 Task: Select a light modern in color theme.
Action: Mouse moved to (29, 697)
Screenshot: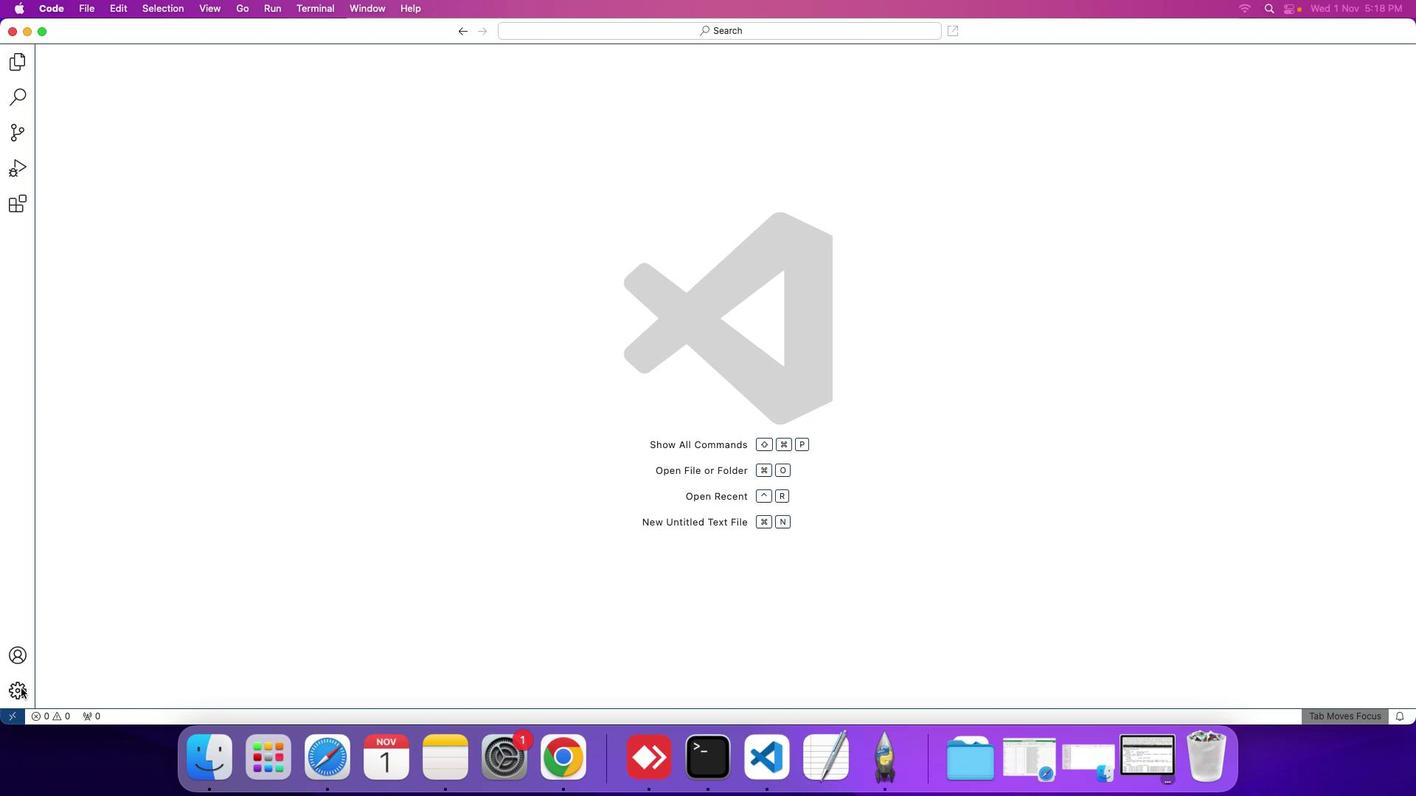 
Action: Mouse pressed left at (29, 697)
Screenshot: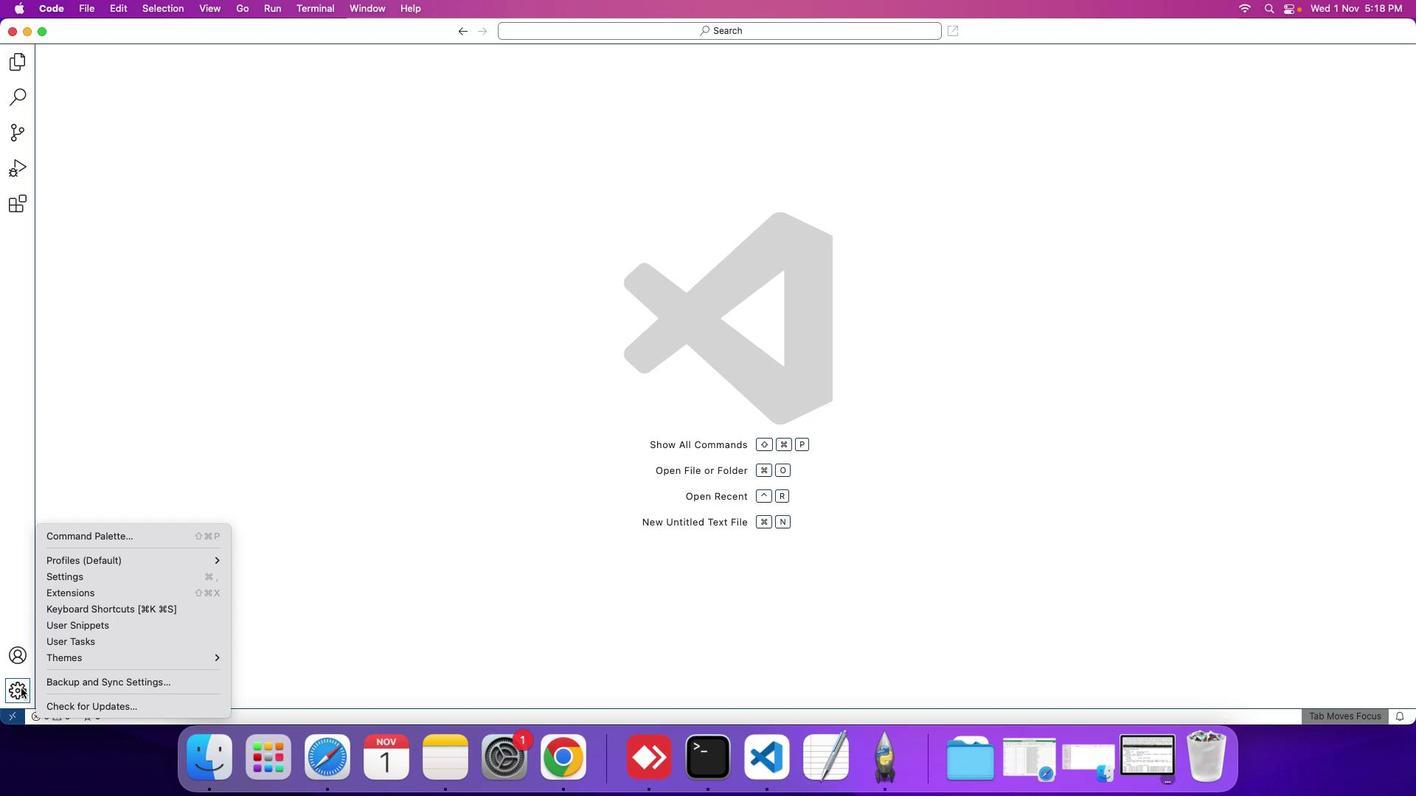 
Action: Mouse moved to (87, 585)
Screenshot: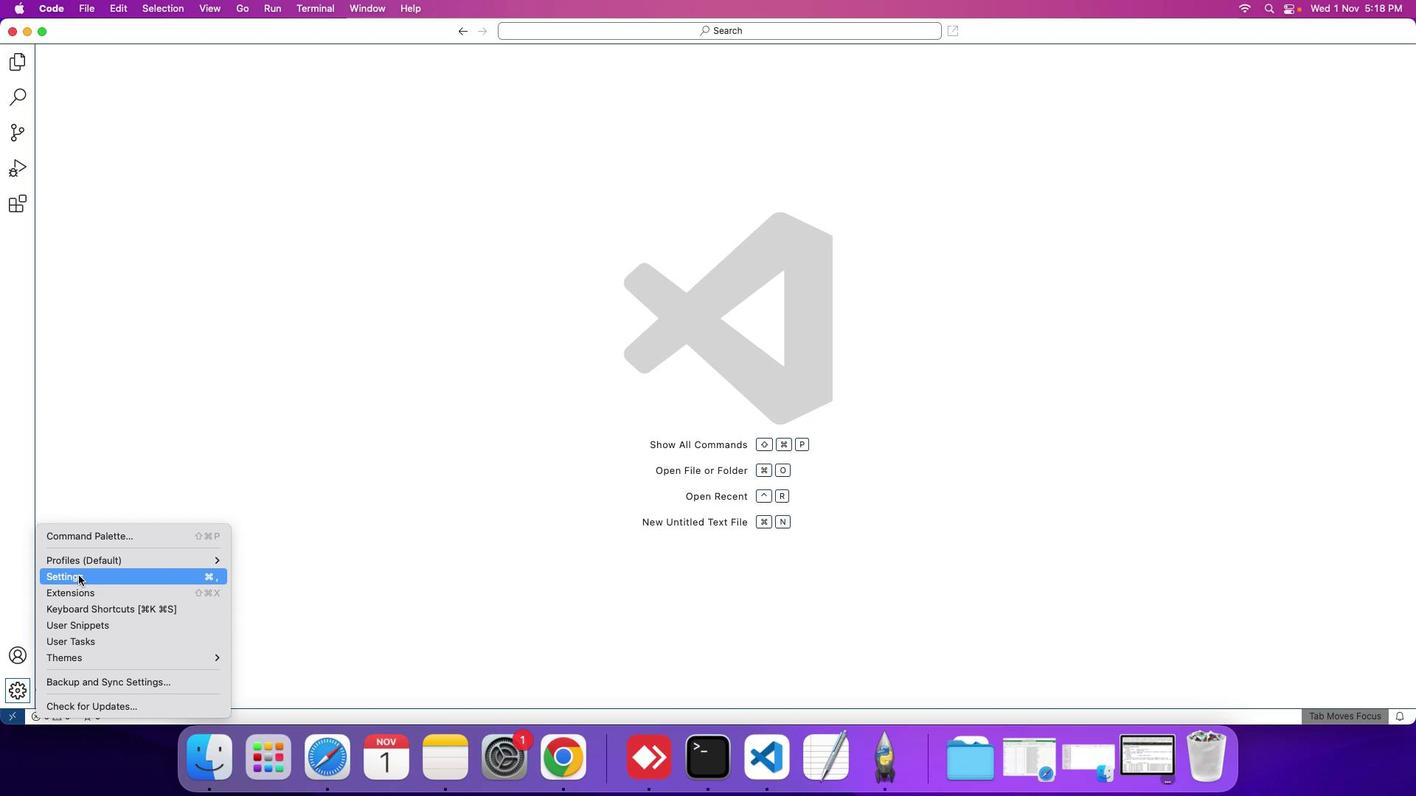 
Action: Mouse pressed left at (87, 585)
Screenshot: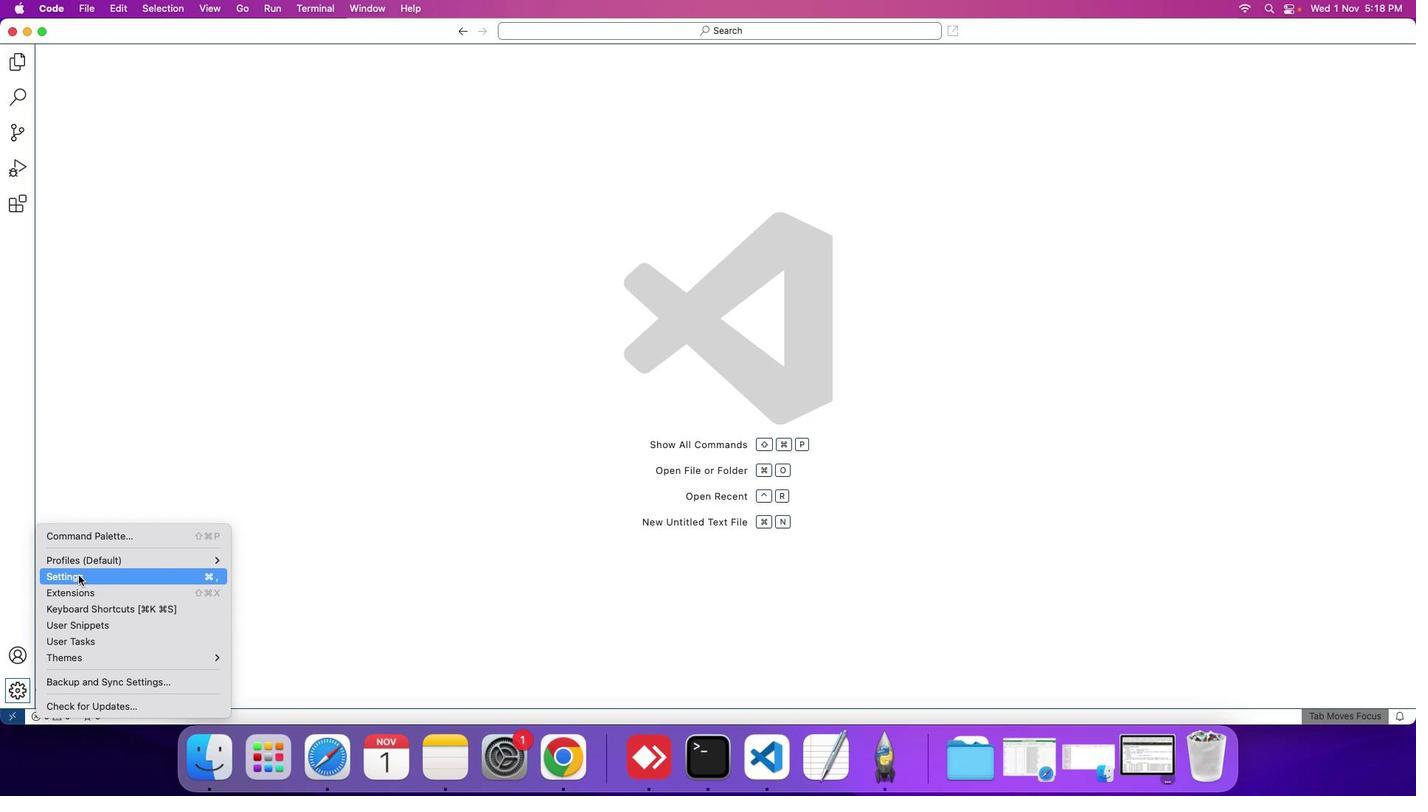 
Action: Mouse moved to (369, 183)
Screenshot: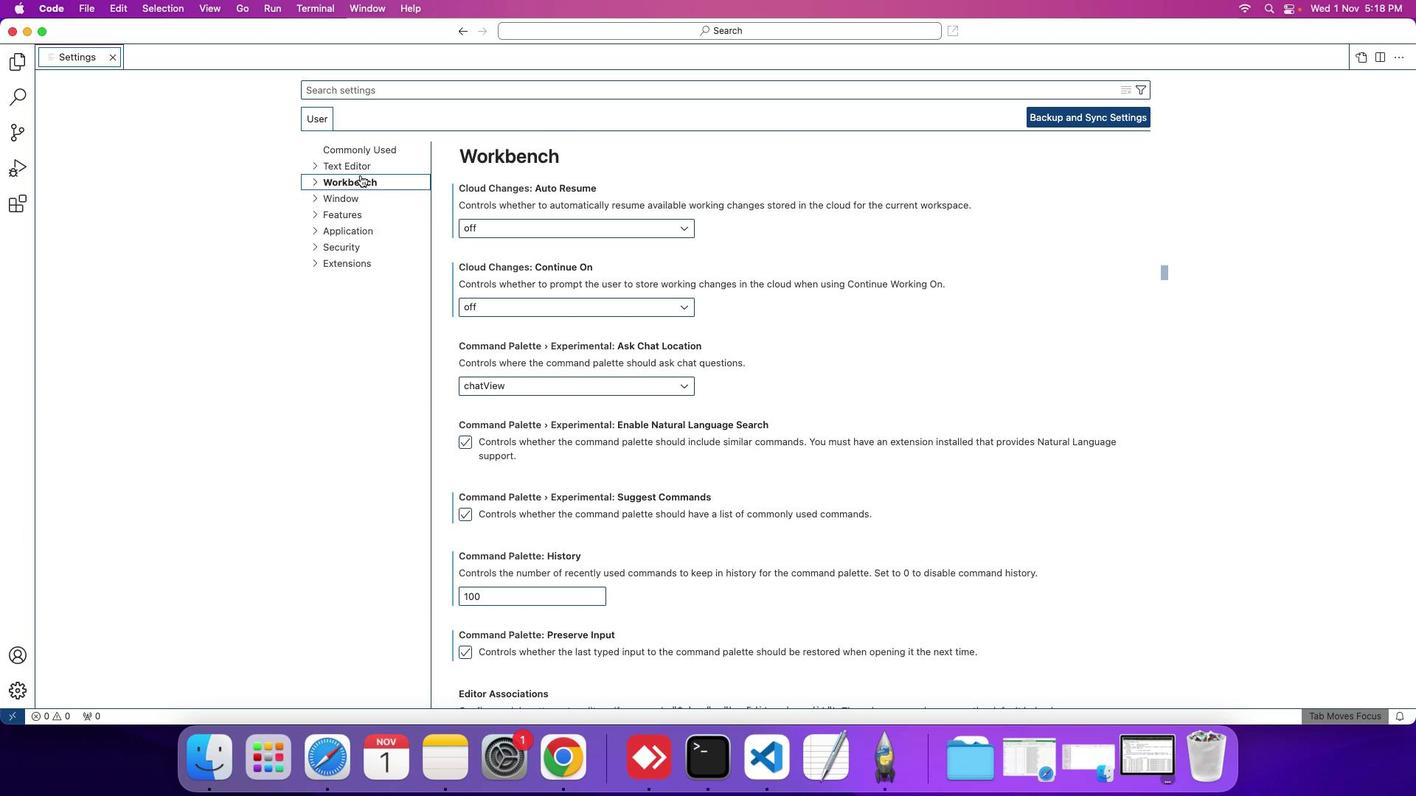 
Action: Mouse pressed left at (369, 183)
Screenshot: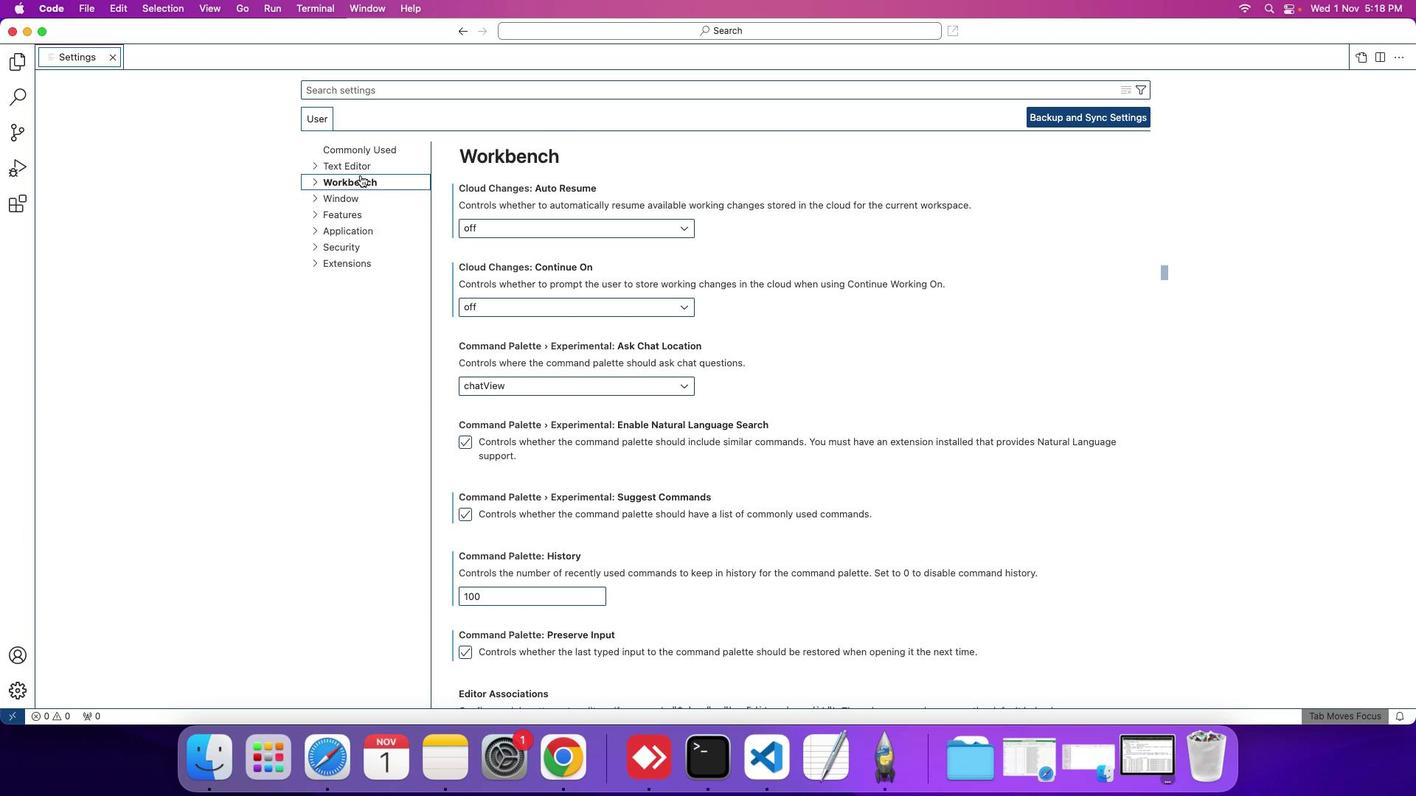 
Action: Mouse moved to (365, 209)
Screenshot: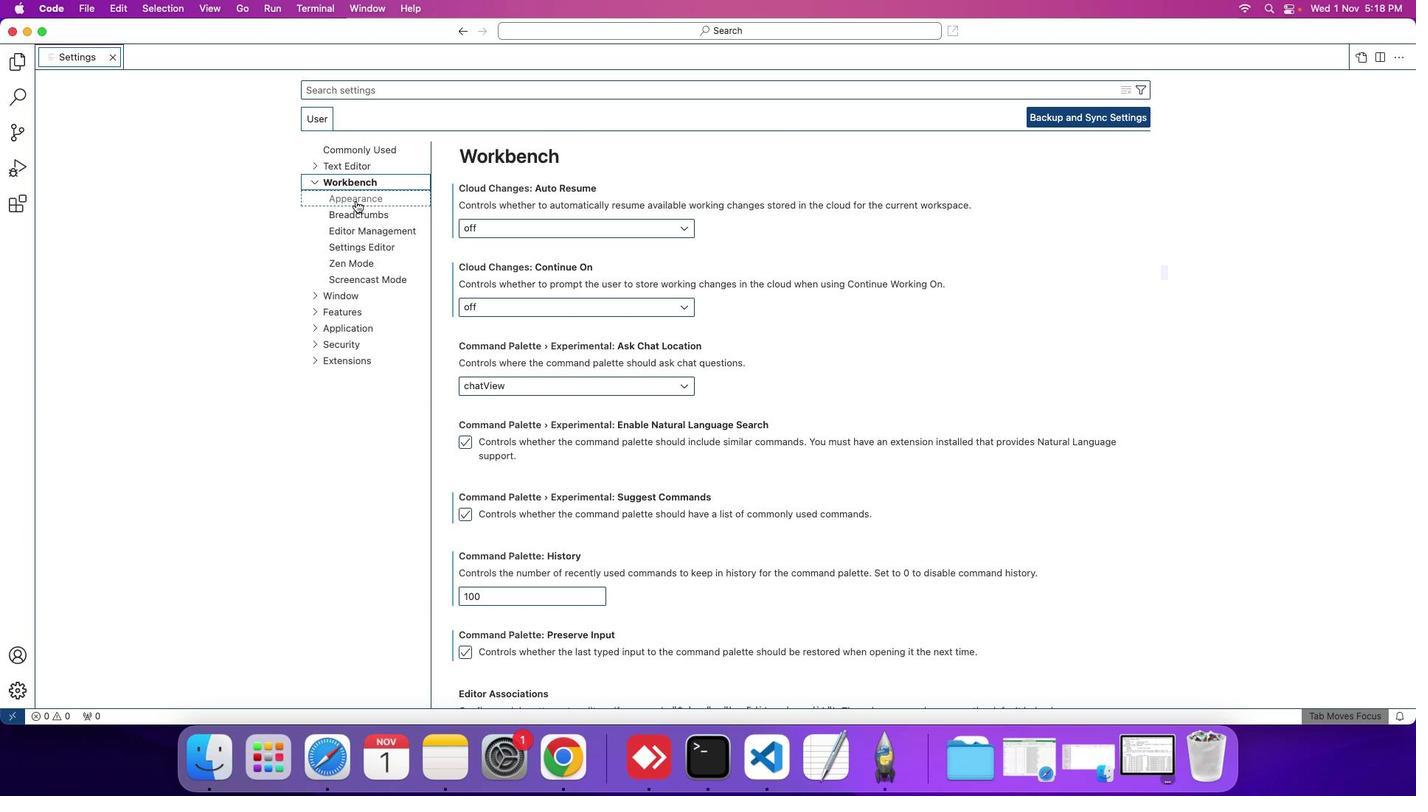 
Action: Mouse pressed left at (365, 209)
Screenshot: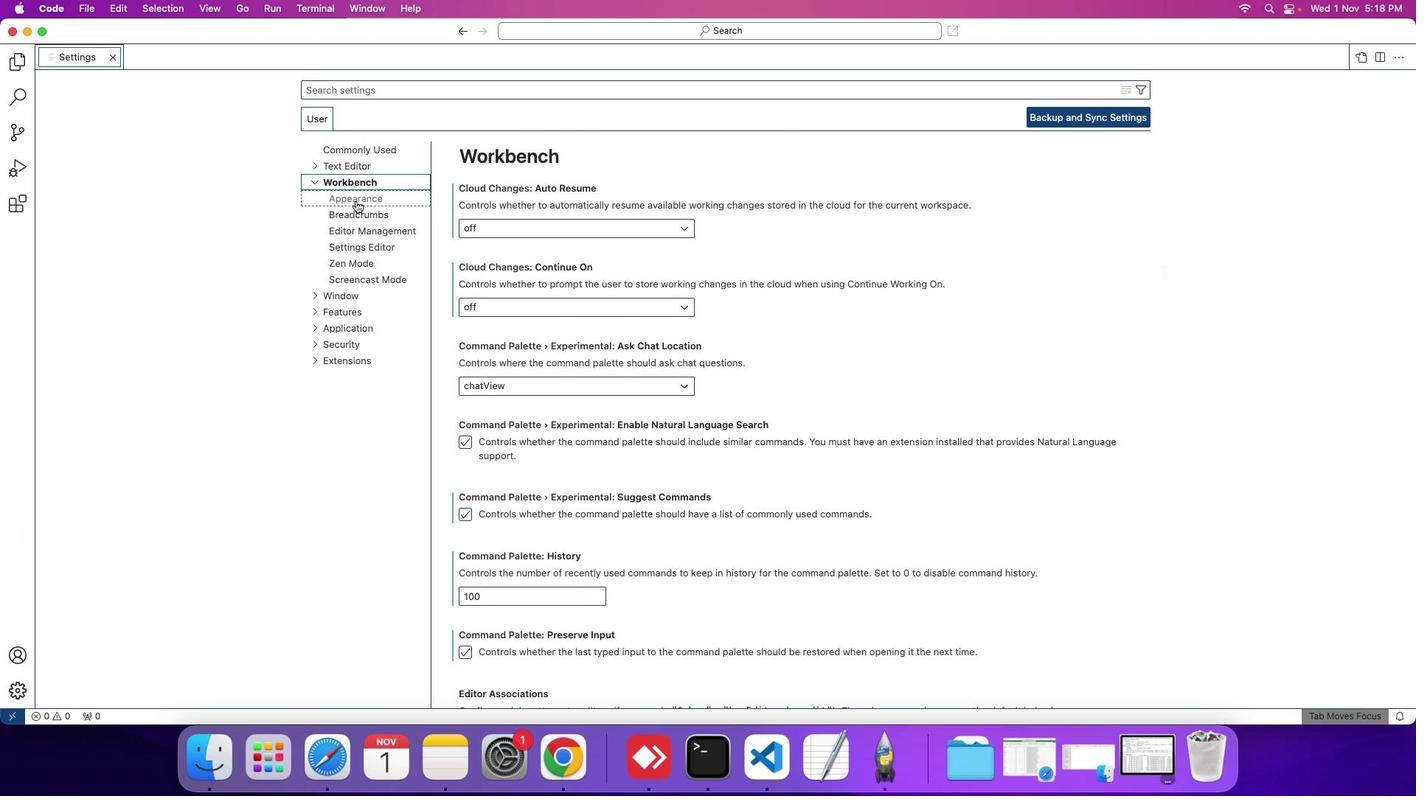 
Action: Mouse moved to (541, 448)
Screenshot: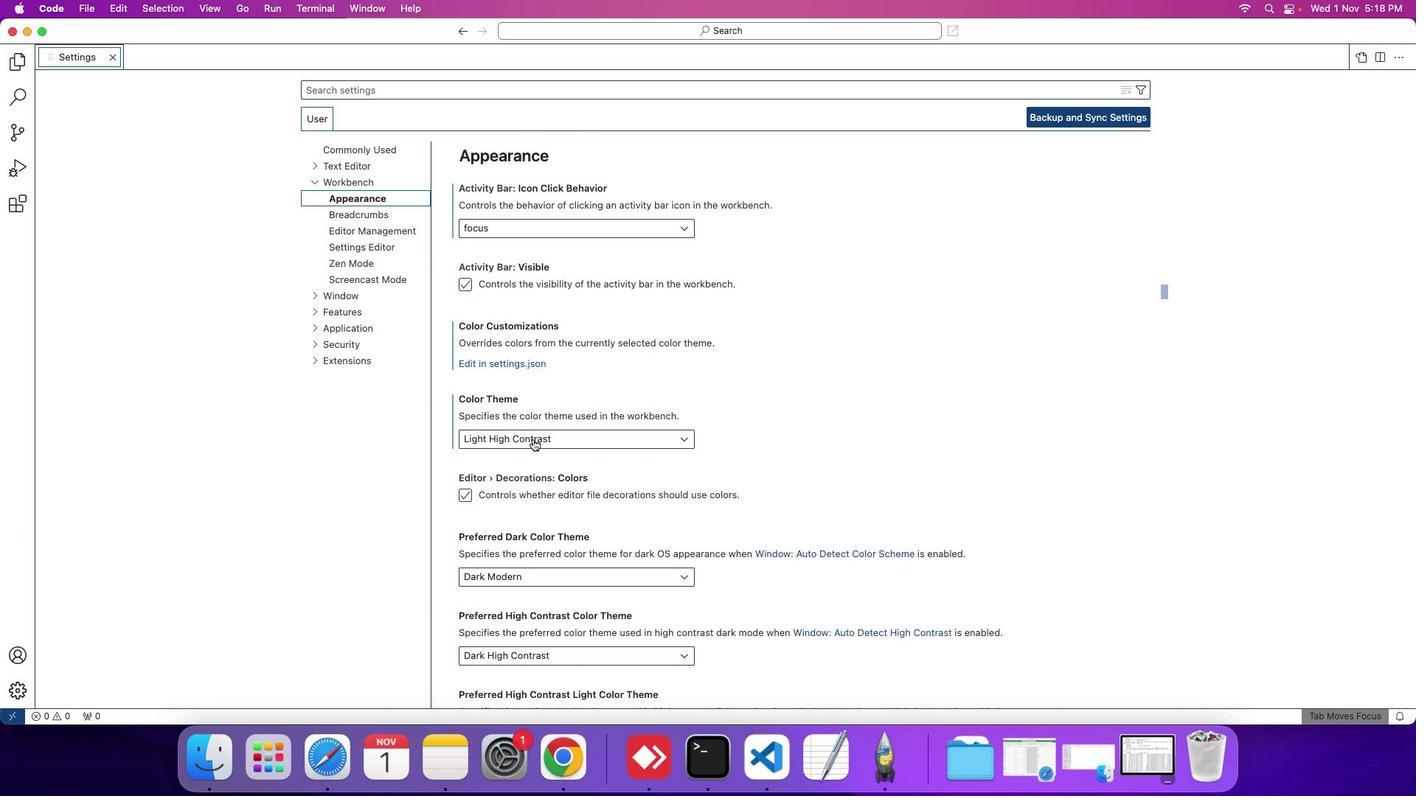 
Action: Mouse pressed left at (541, 448)
Screenshot: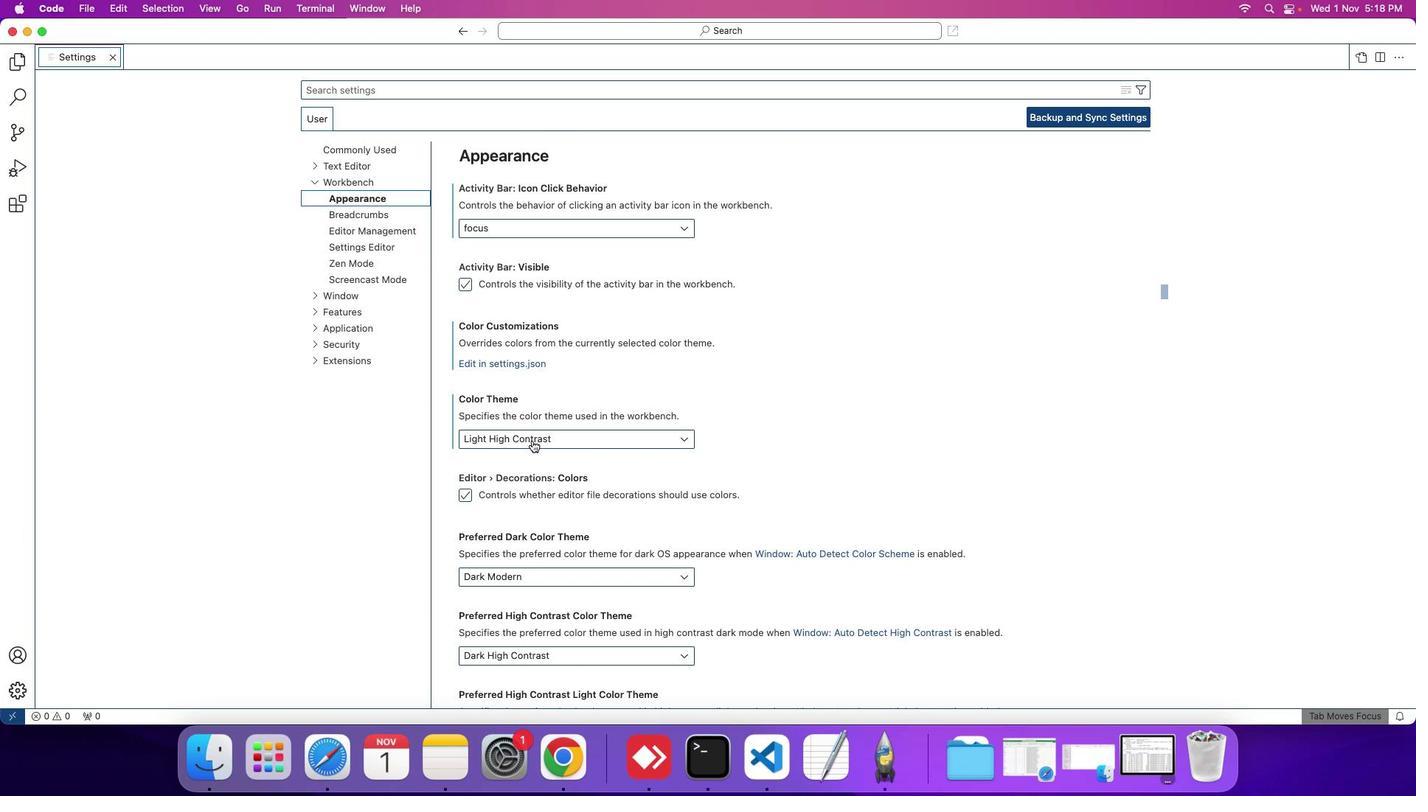 
Action: Mouse moved to (553, 595)
Screenshot: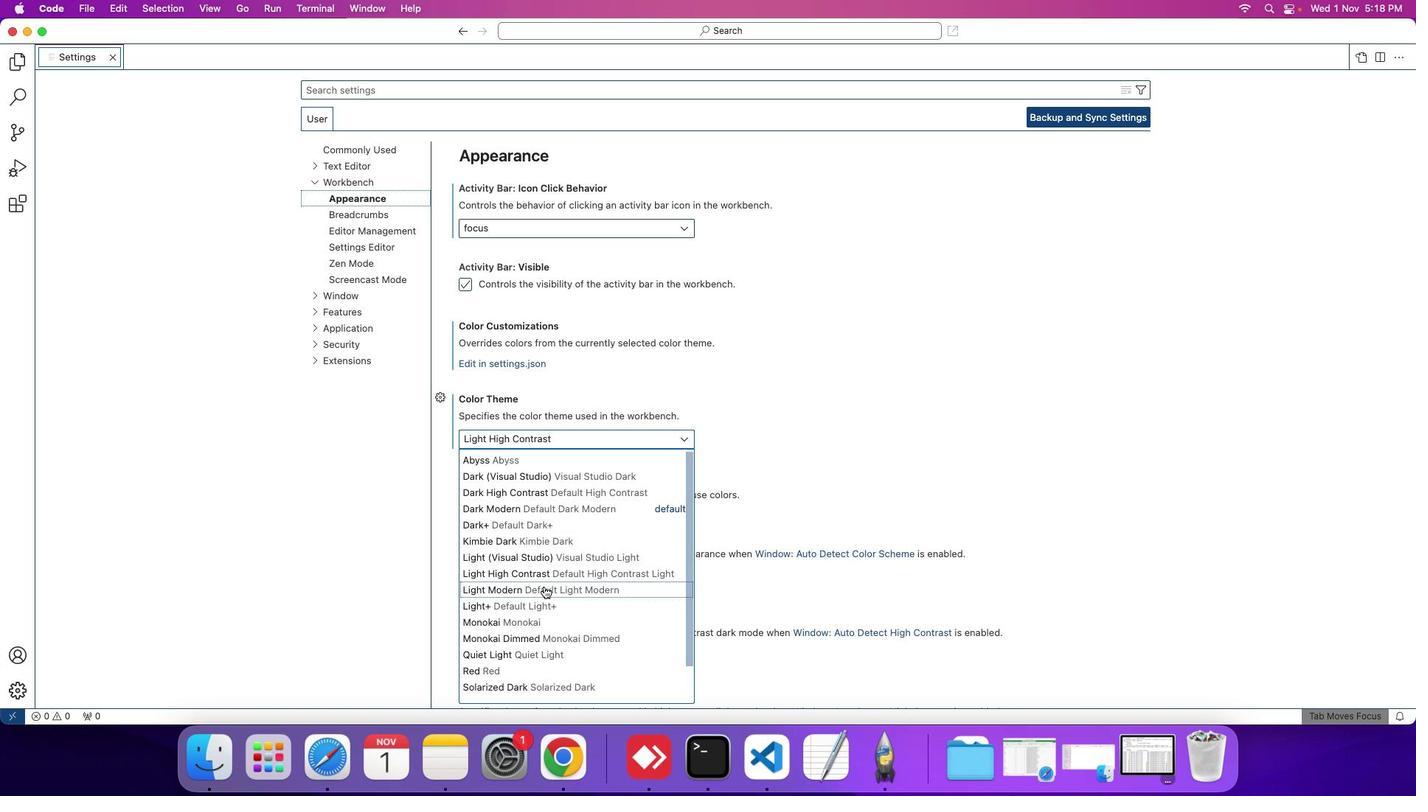 
Action: Mouse pressed left at (553, 595)
Screenshot: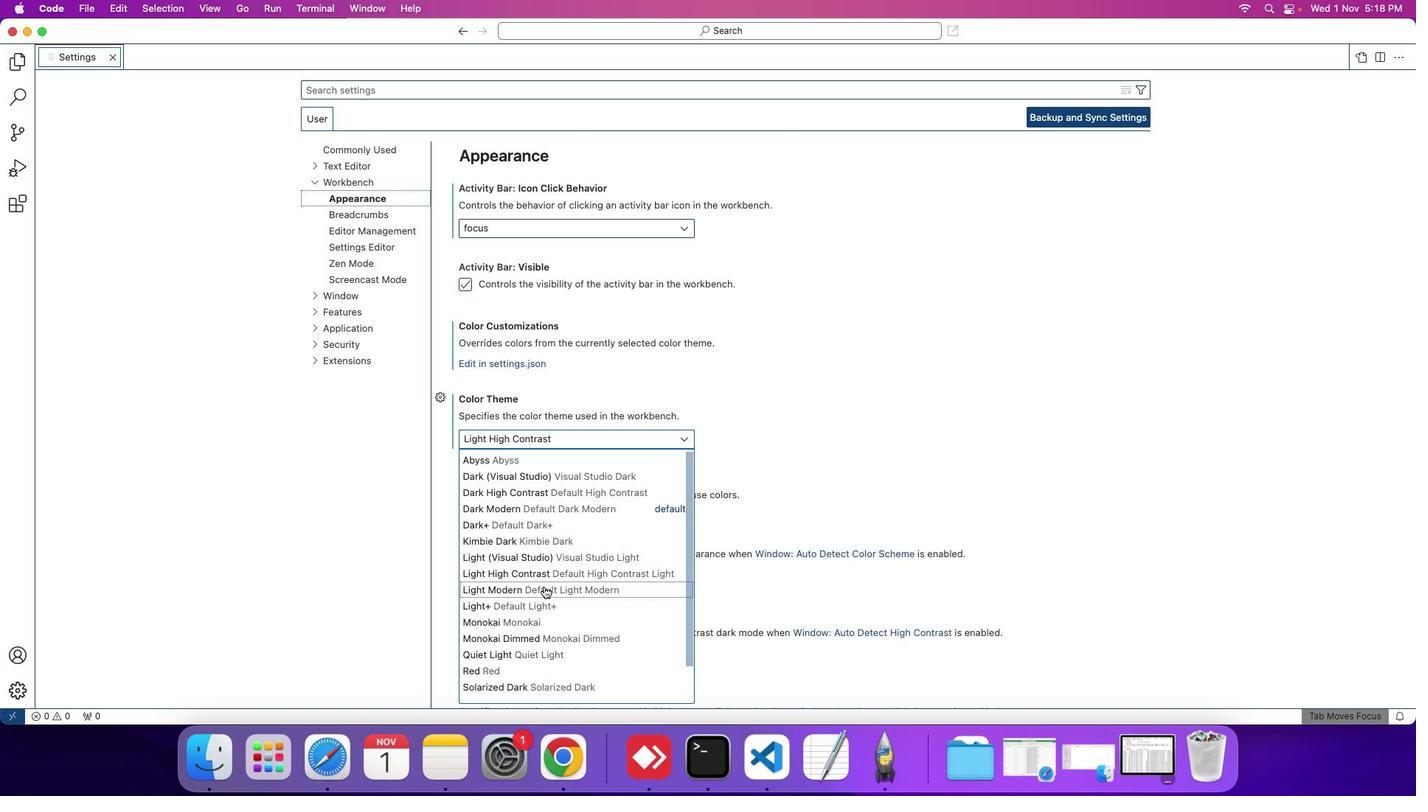 
Action: Mouse moved to (520, 174)
Screenshot: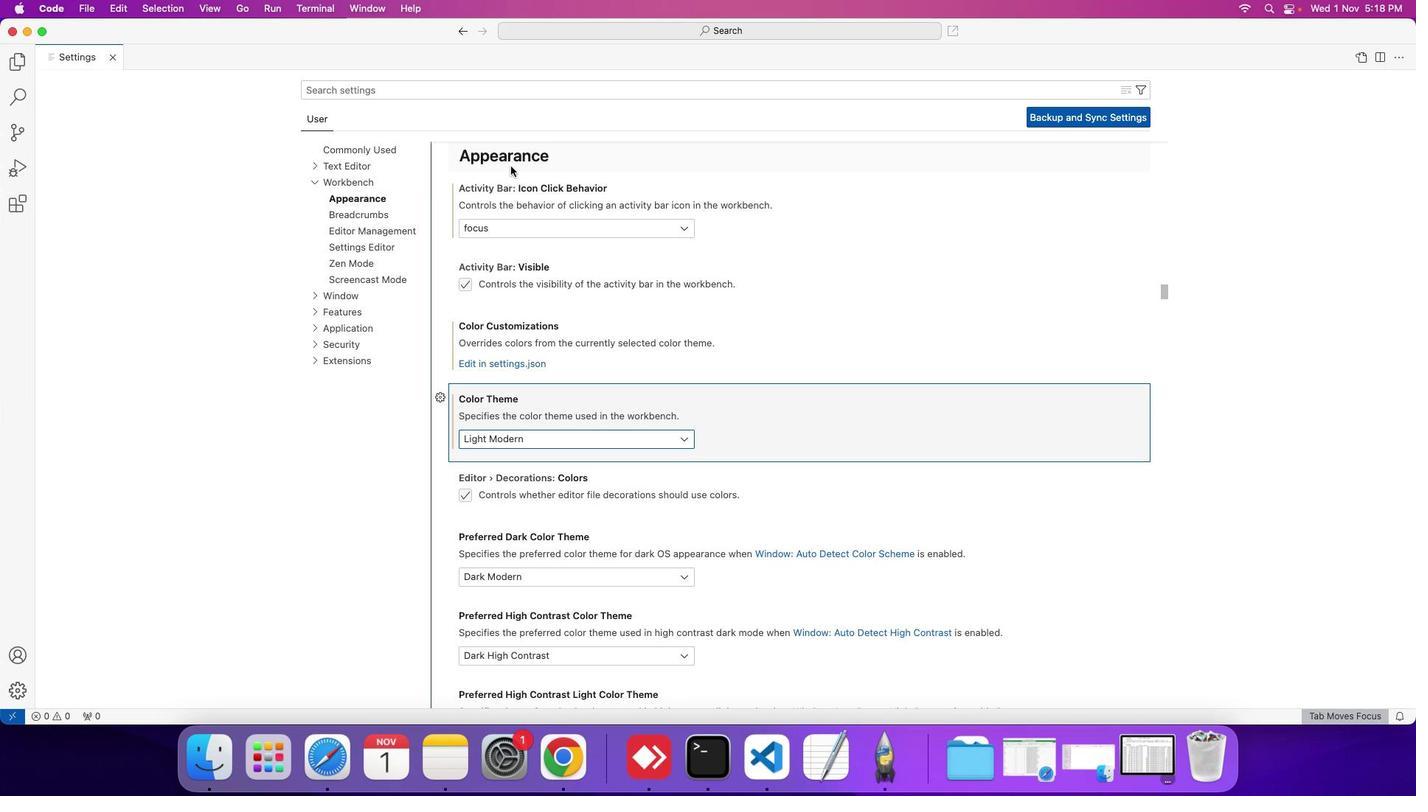 
